 Task: Create Workspace Custom Software Development Services Workspace description Create and manage social media content and presence. Workspace type Operations
Action: Mouse moved to (301, 52)
Screenshot: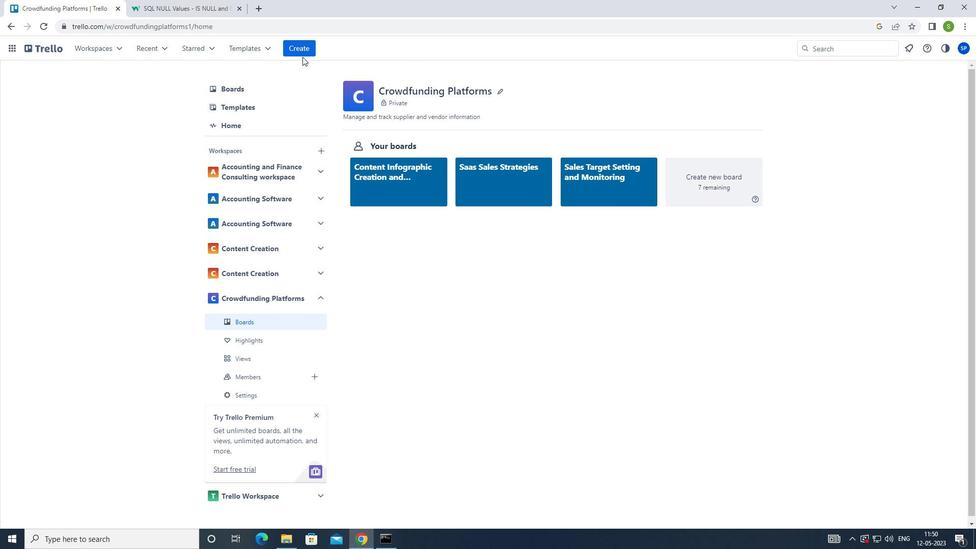 
Action: Mouse pressed left at (301, 52)
Screenshot: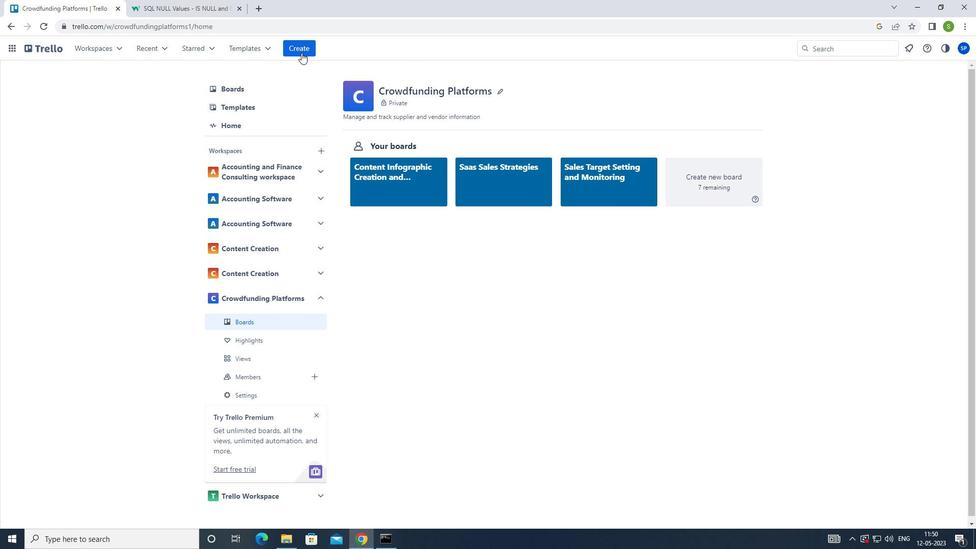 
Action: Mouse moved to (328, 152)
Screenshot: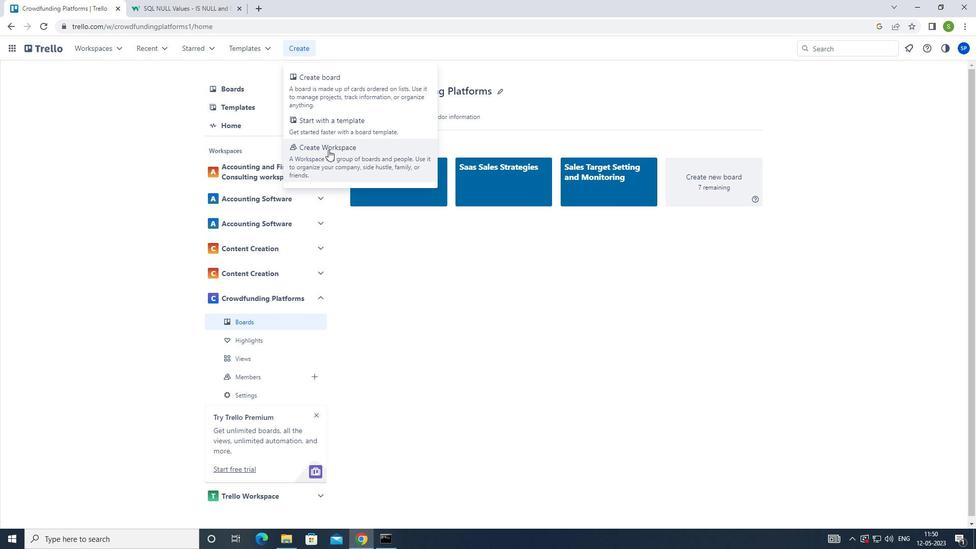 
Action: Mouse pressed left at (328, 152)
Screenshot: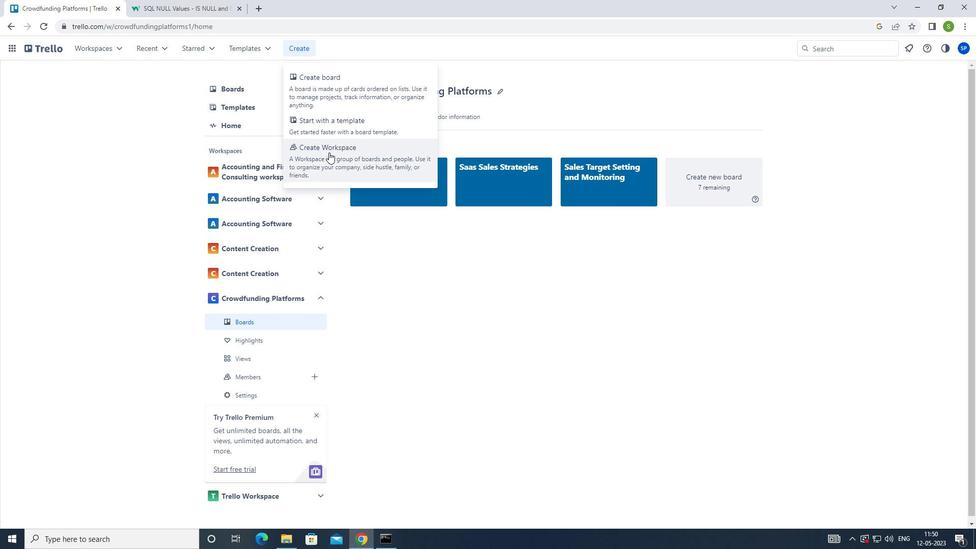 
Action: Mouse moved to (329, 151)
Screenshot: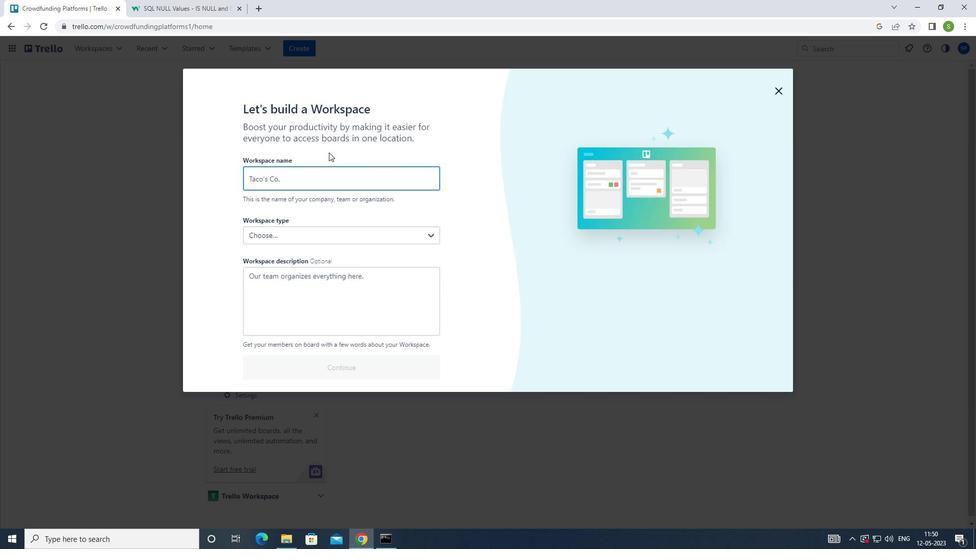 
Action: Key pressed <Key.shift>CUSTON<Key.backspace>M<Key.space><Key.shift>SOFTWARE<Key.space><Key.shift>DEVELOPMENT<Key.space><Key.shift>SERVICE
Screenshot: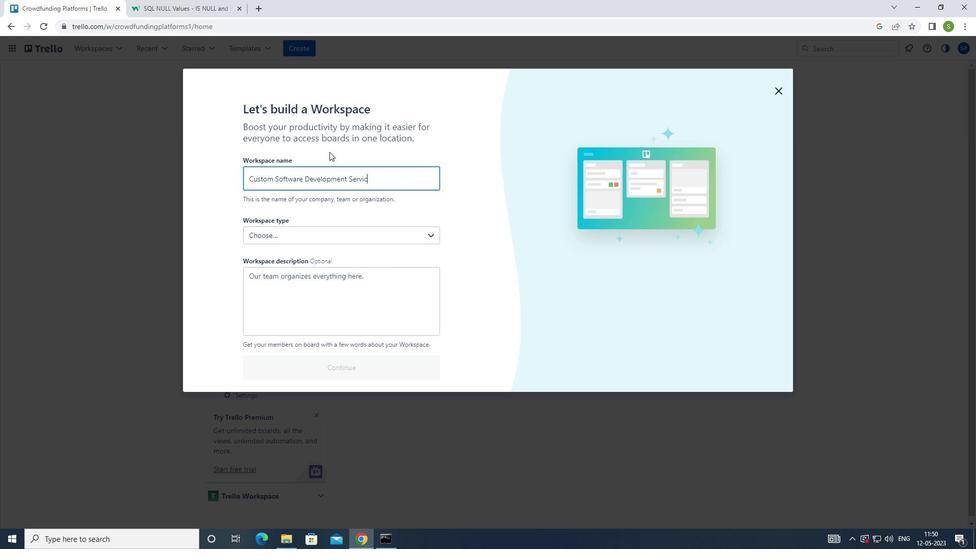 
Action: Mouse moved to (332, 233)
Screenshot: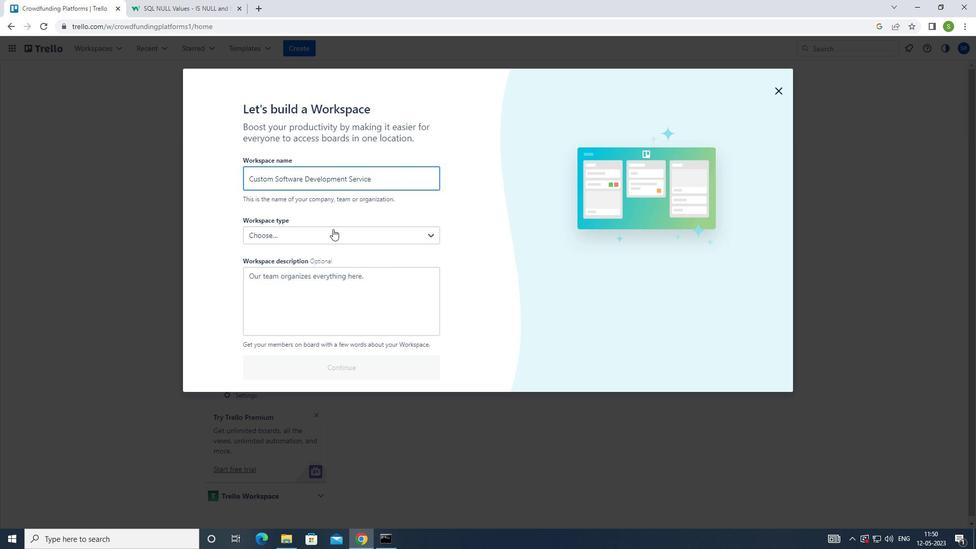 
Action: Mouse pressed left at (332, 233)
Screenshot: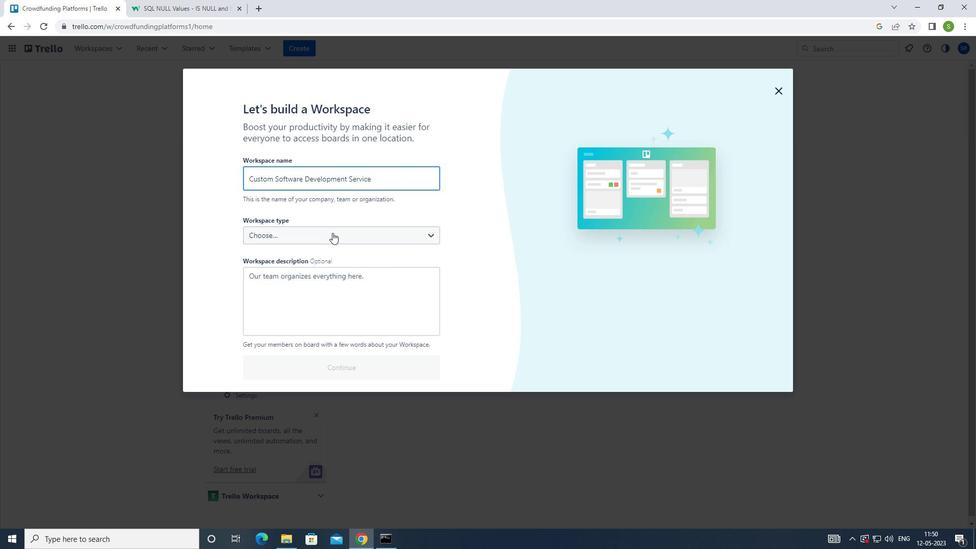 
Action: Mouse moved to (299, 355)
Screenshot: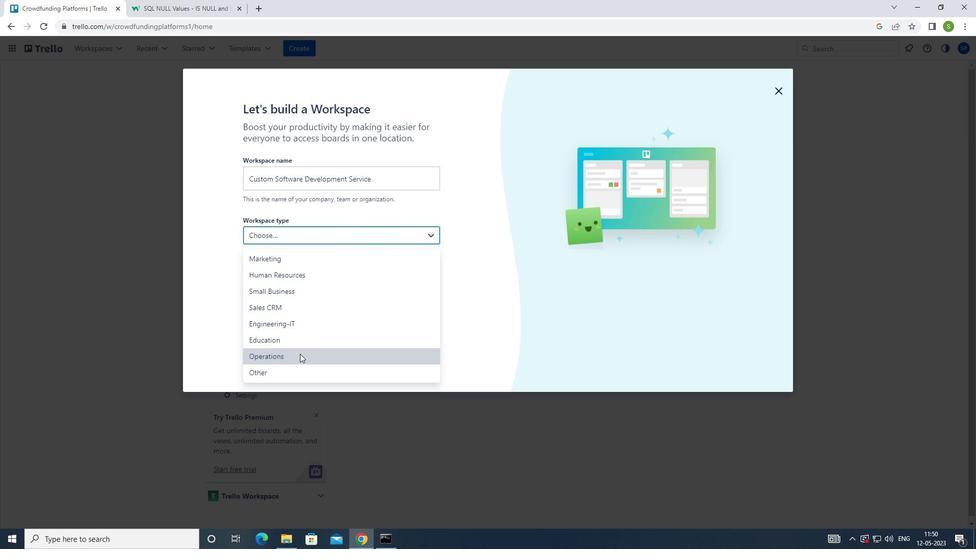
Action: Mouse pressed left at (299, 355)
Screenshot: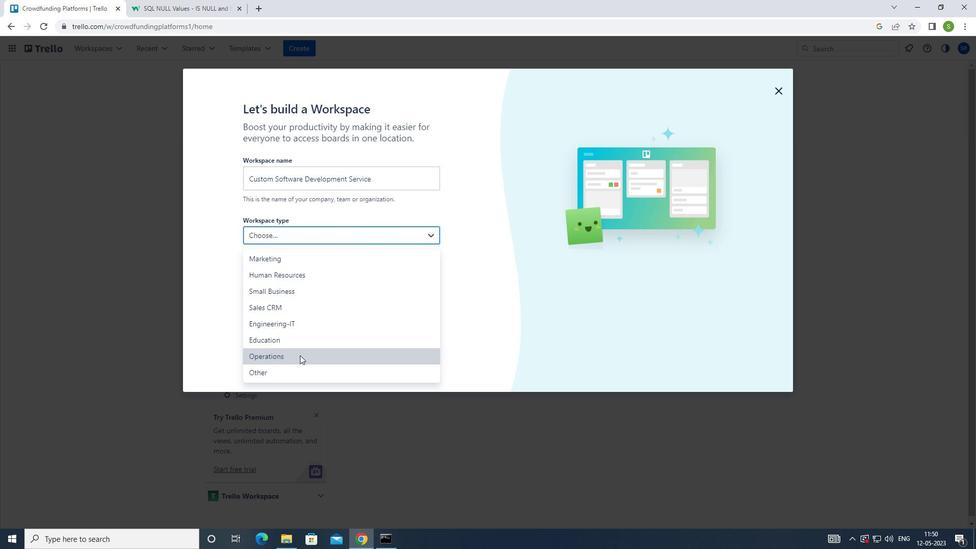 
Action: Mouse moved to (307, 305)
Screenshot: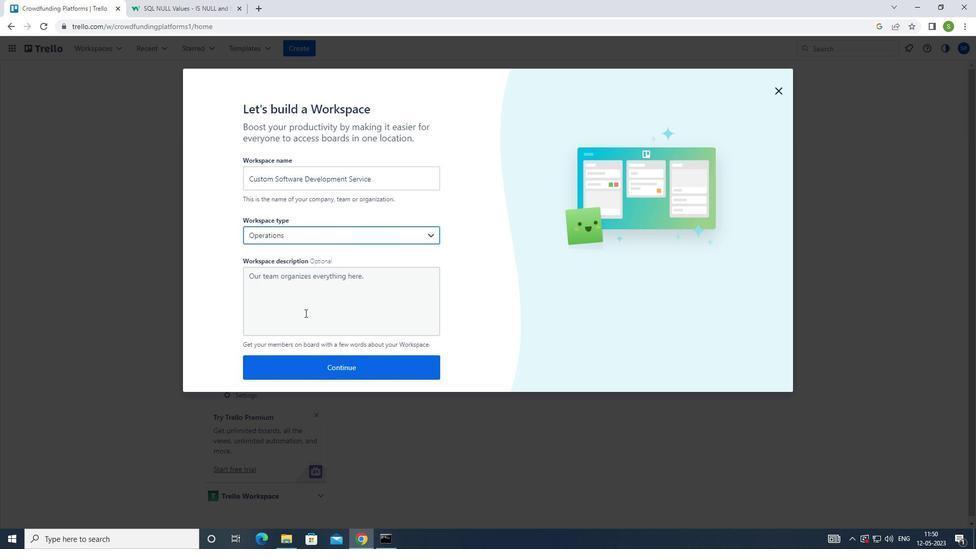 
Action: Mouse pressed left at (307, 305)
Screenshot: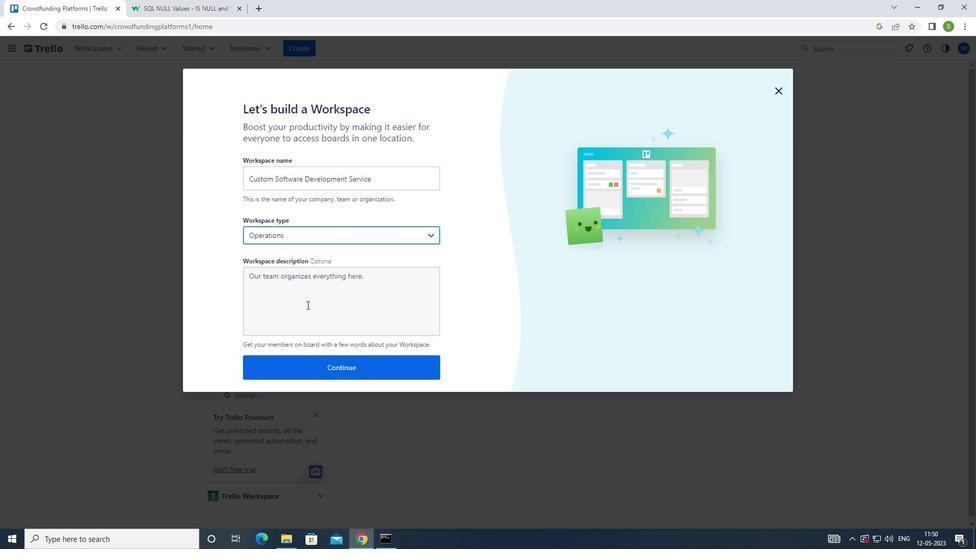 
Action: Key pressed <Key.shift>CREATE<Key.space>AND<Key.space>MANAGE<Key.space>SOCIAL<Key.space>MEDIA<Key.space>CONTENT<Key.space>AND<Key.space>PRESENCE.
Screenshot: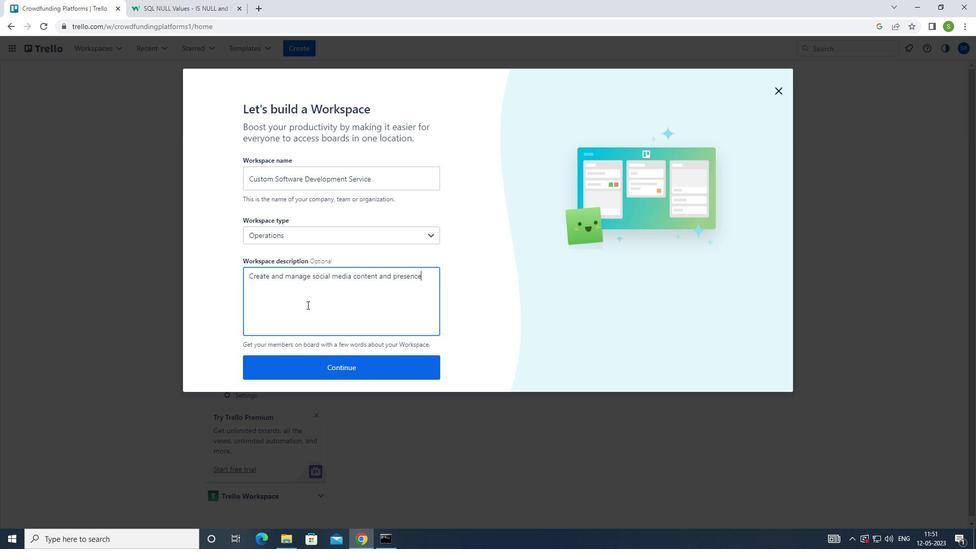 
Action: Mouse moved to (324, 362)
Screenshot: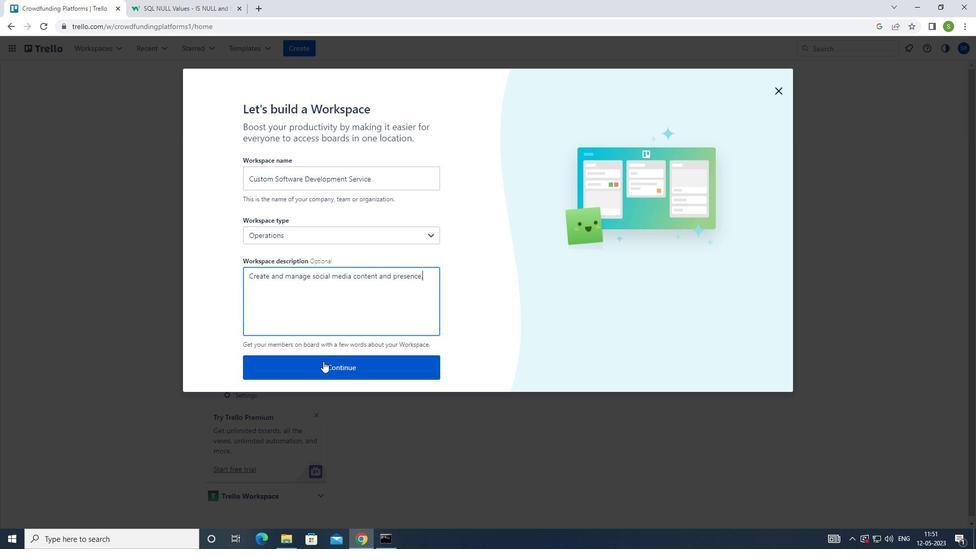 
Action: Mouse pressed left at (324, 362)
Screenshot: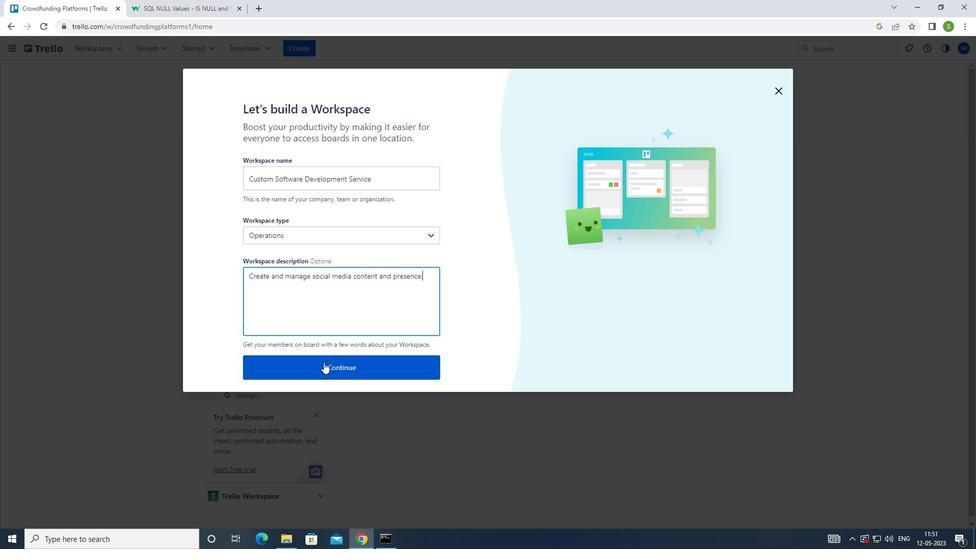 
Action: Key pressed <Key.f8>
Screenshot: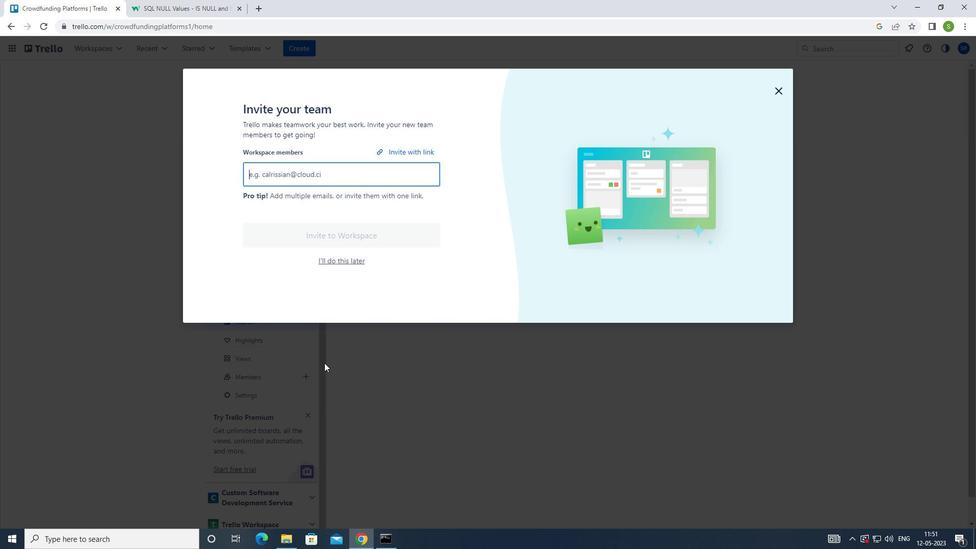 
